 Task: Create Card Customer Onboarding Execution in Board Customer Acquisition to Workspace Account Management. Create Card Non-Disclosure Agreements Review in Board Influencer Identification to Workspace Account Management. Create Card Customer Success Meeting in Board Employee Skills Development and Training to Workspace Account Management
Action: Mouse moved to (236, 192)
Screenshot: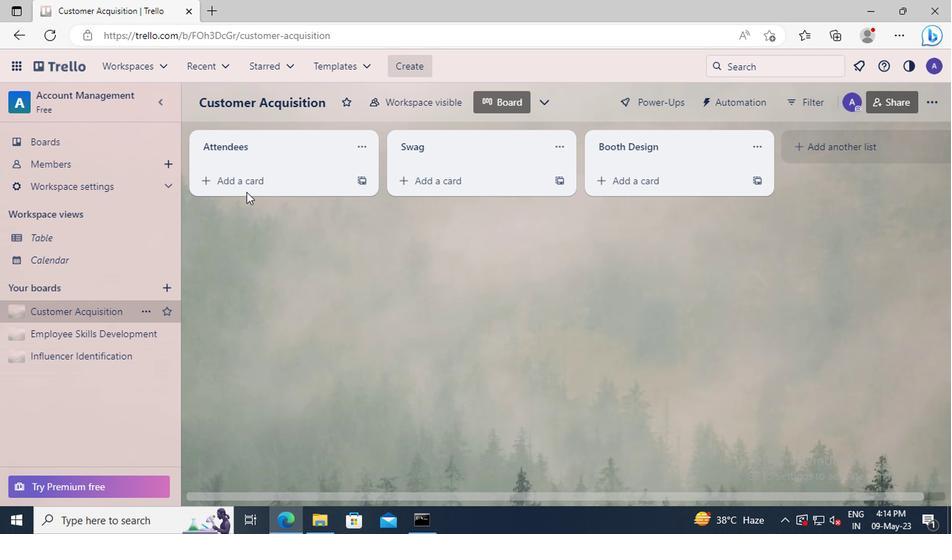 
Action: Mouse pressed left at (236, 192)
Screenshot: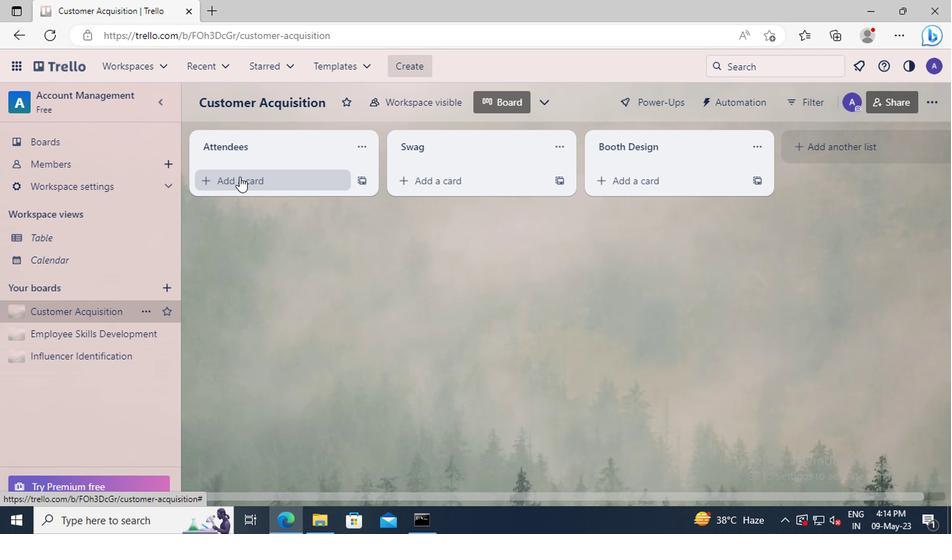 
Action: Key pressed <Key.shift>CUSTOMER<Key.space><Key.shift>ONBOARDING<Key.space><Key.shift>EXECUTION
Screenshot: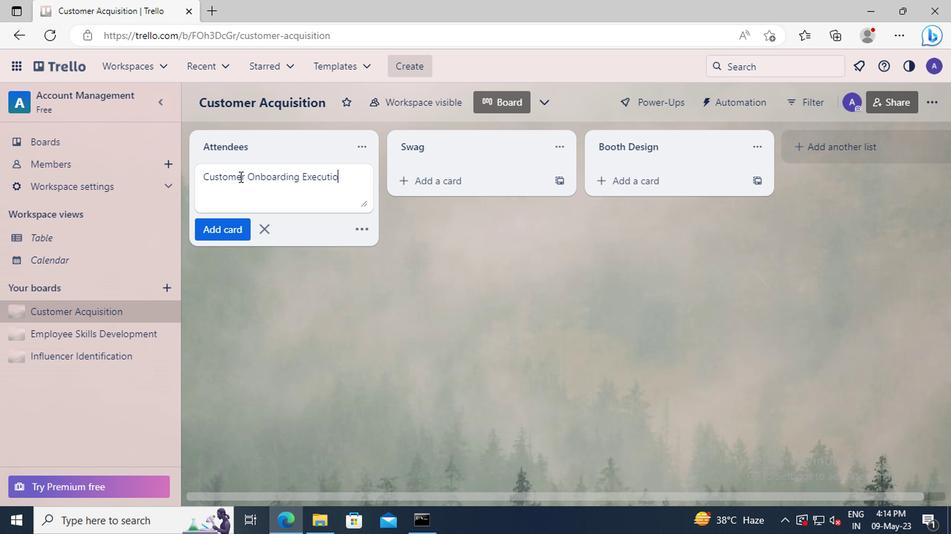 
Action: Mouse moved to (233, 231)
Screenshot: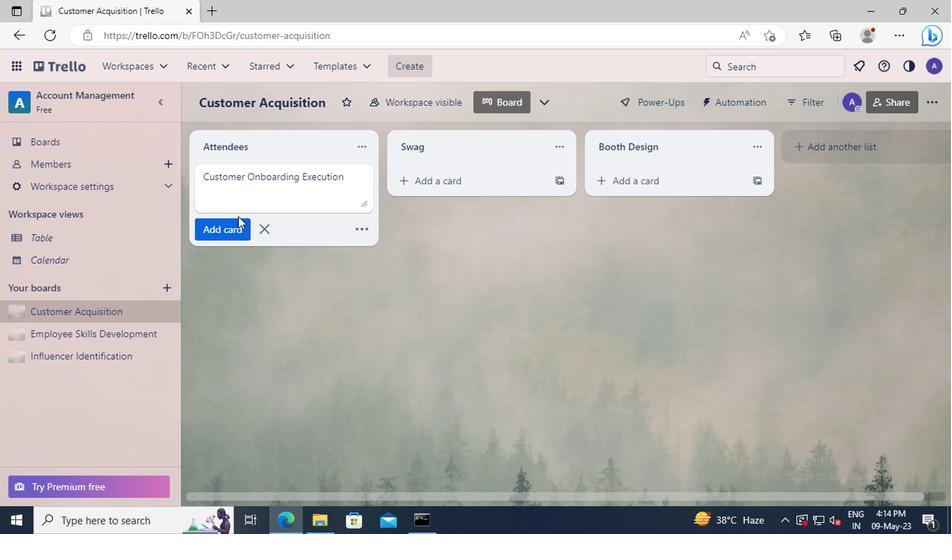 
Action: Mouse pressed left at (233, 231)
Screenshot: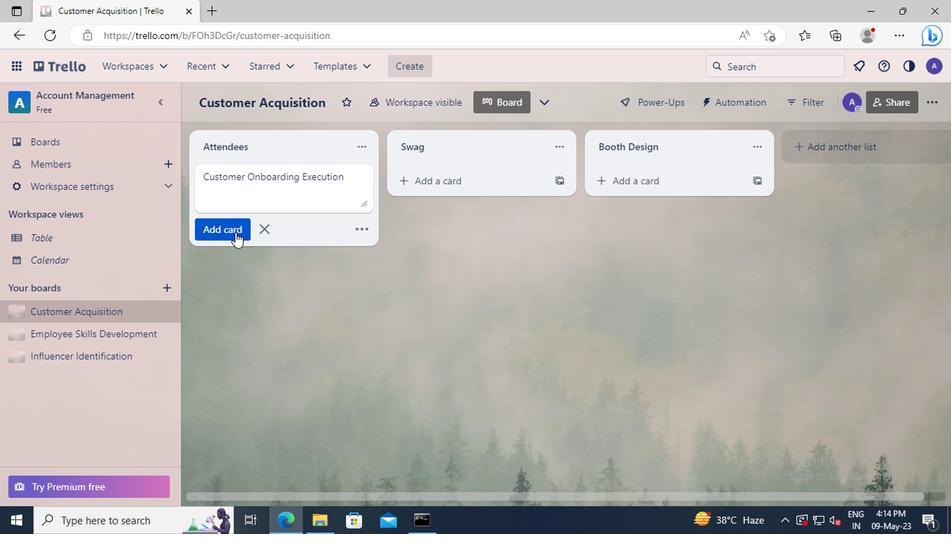 
Action: Mouse moved to (128, 319)
Screenshot: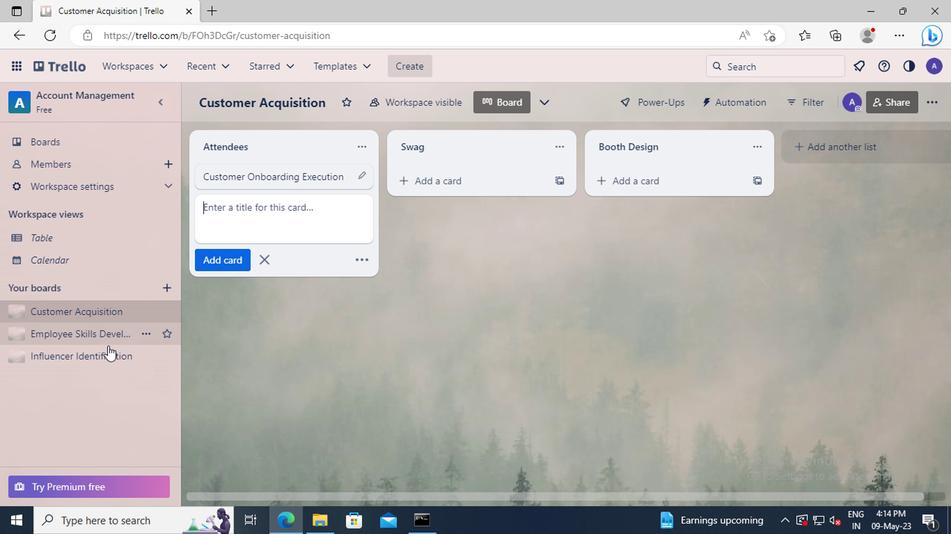 
Action: Mouse pressed left at (128, 319)
Screenshot: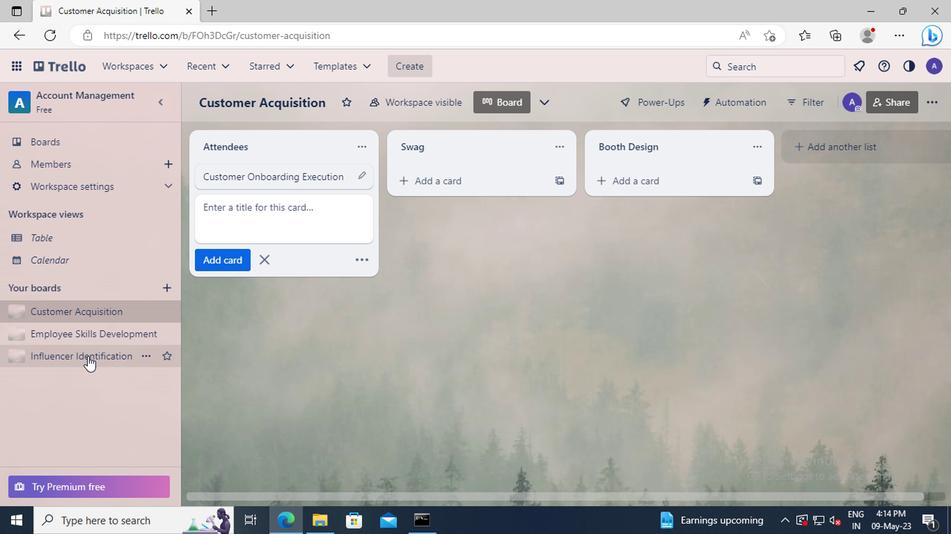
Action: Mouse moved to (229, 196)
Screenshot: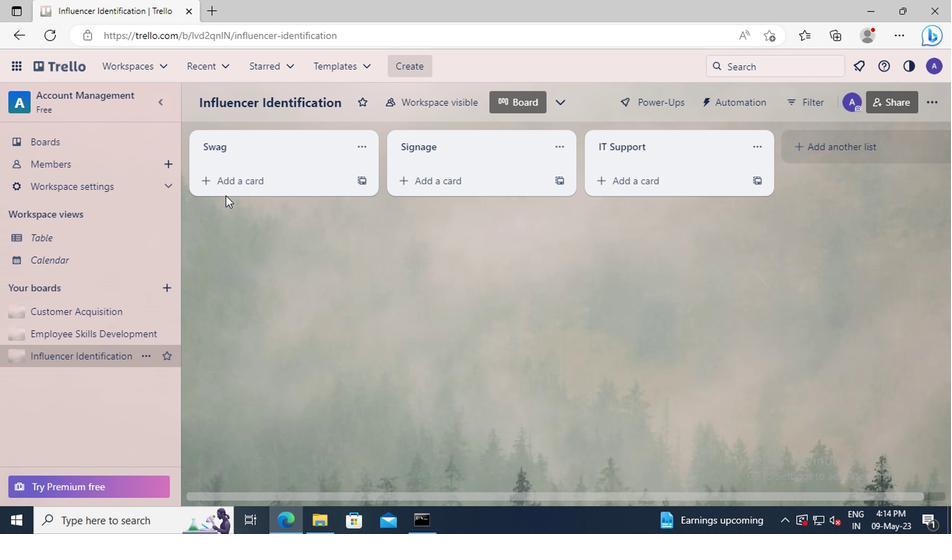 
Action: Mouse pressed left at (229, 196)
Screenshot: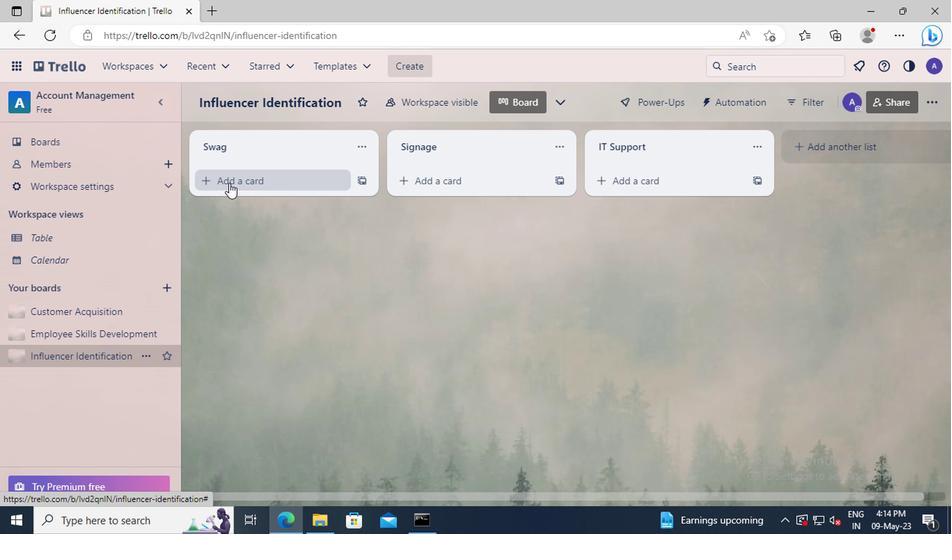 
Action: Key pressed <Key.shift>NON-<Key.shift>DISCLOSURE<Key.space><Key.shift>AGREEMENTS<Key.space><Key.shift>REVIEW
Screenshot: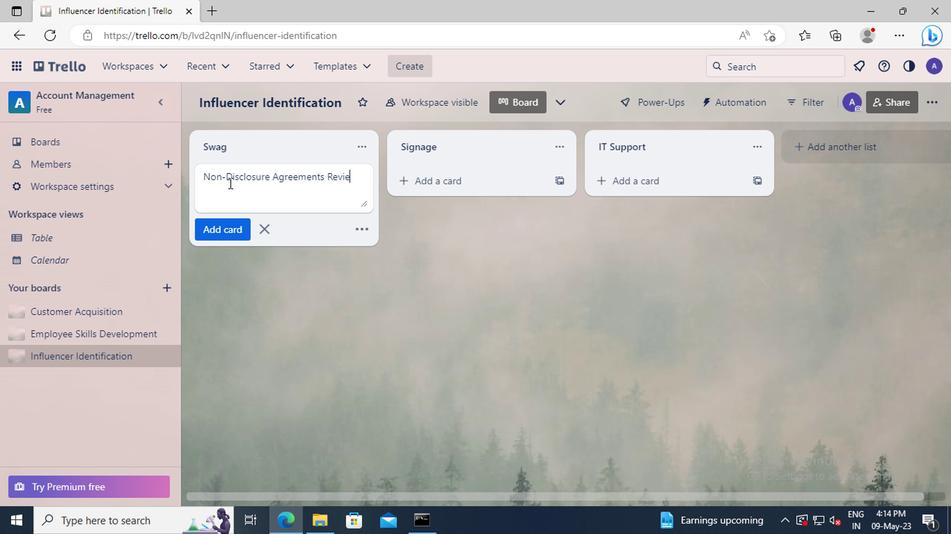 
Action: Mouse moved to (234, 225)
Screenshot: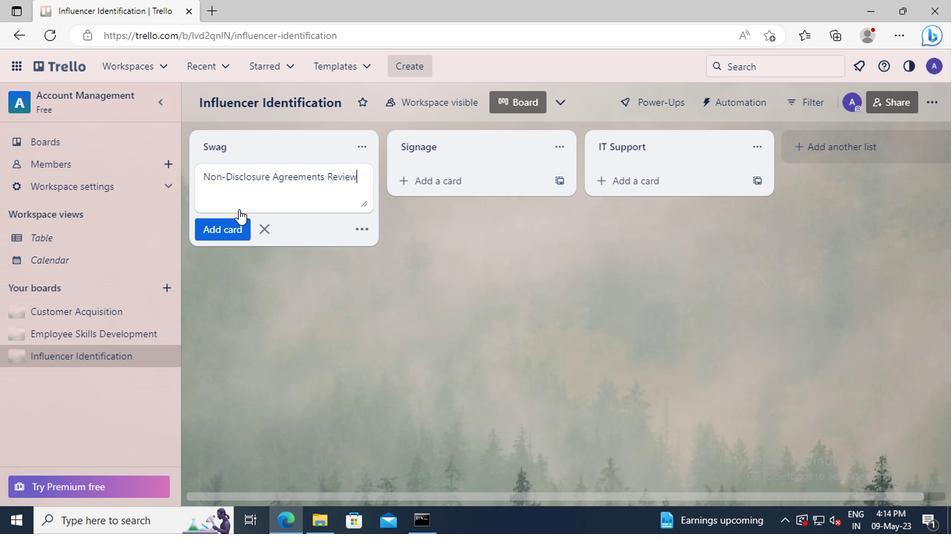 
Action: Mouse pressed left at (234, 225)
Screenshot: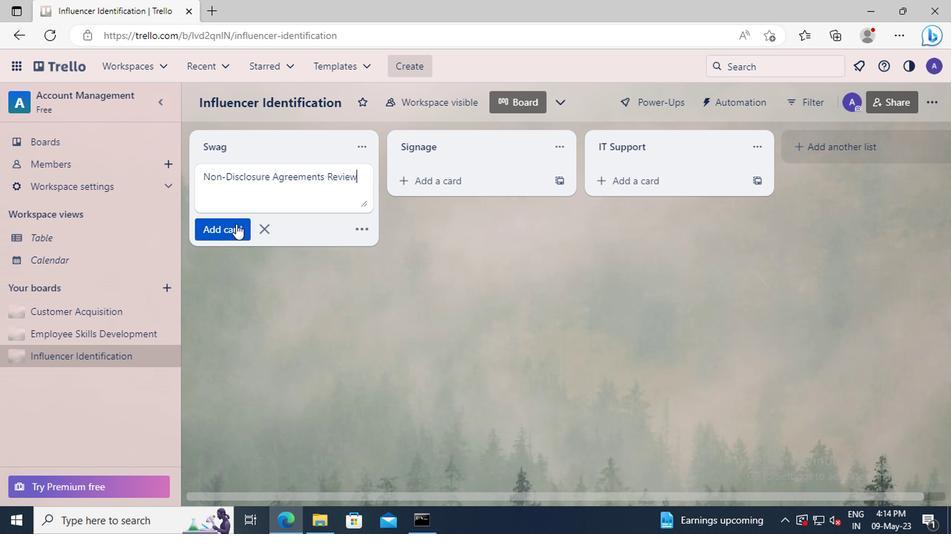 
Action: Mouse moved to (134, 304)
Screenshot: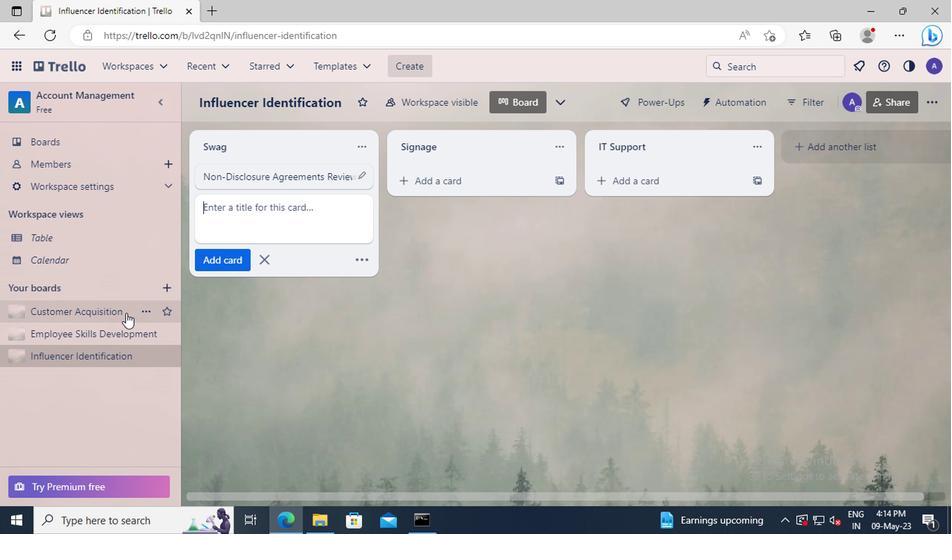
Action: Mouse pressed left at (134, 304)
Screenshot: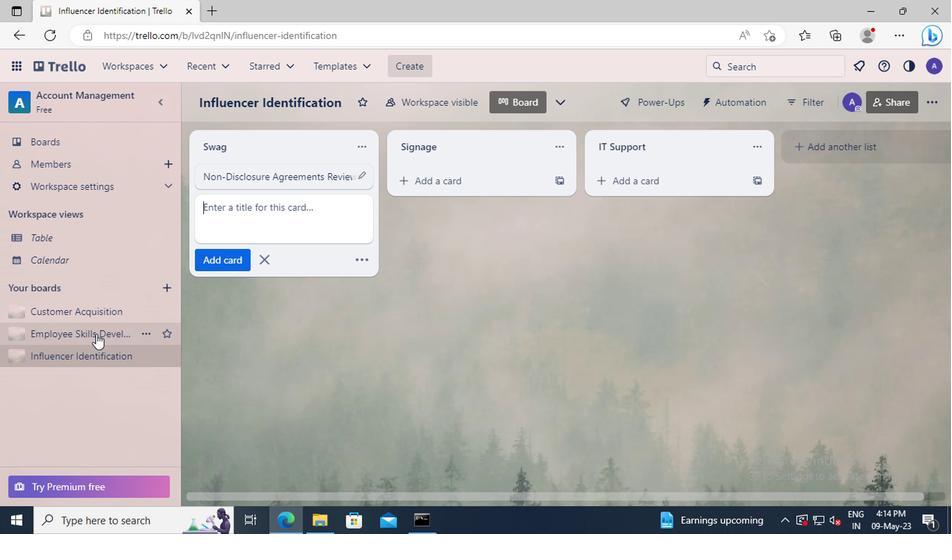 
Action: Mouse moved to (231, 197)
Screenshot: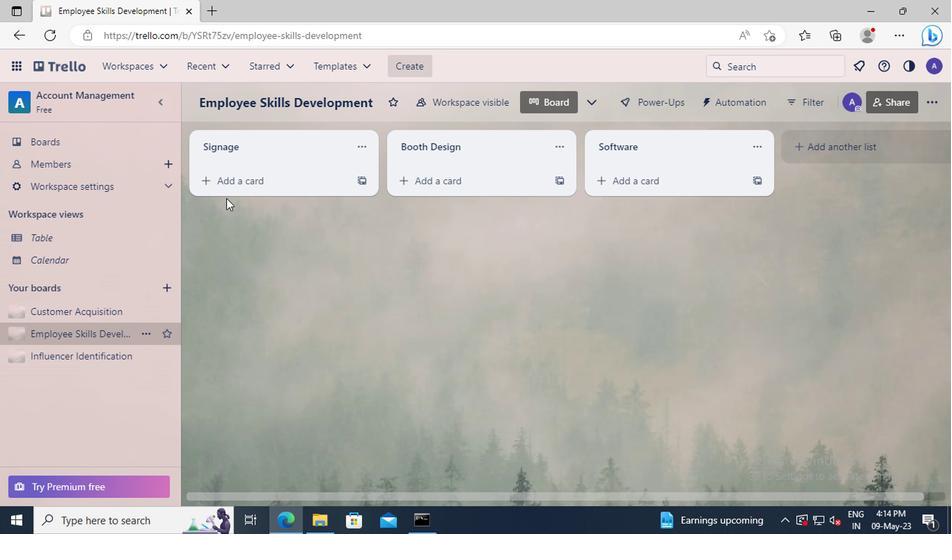 
Action: Mouse pressed left at (231, 197)
Screenshot: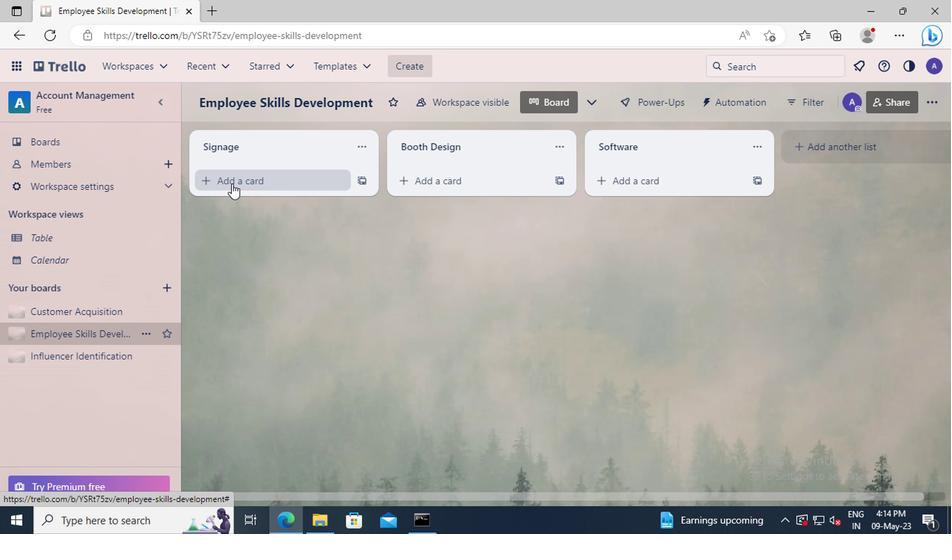 
Action: Key pressed <Key.shift>CUSTOMER<Key.space><Key.shift>SUCCESS<Key.space><Key.shift>MEETING
Screenshot: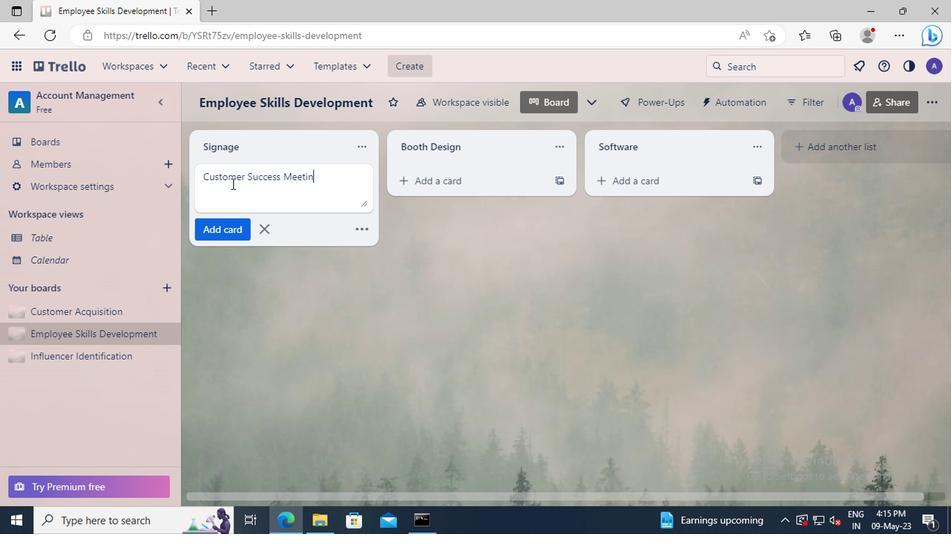 
Action: Mouse moved to (236, 228)
Screenshot: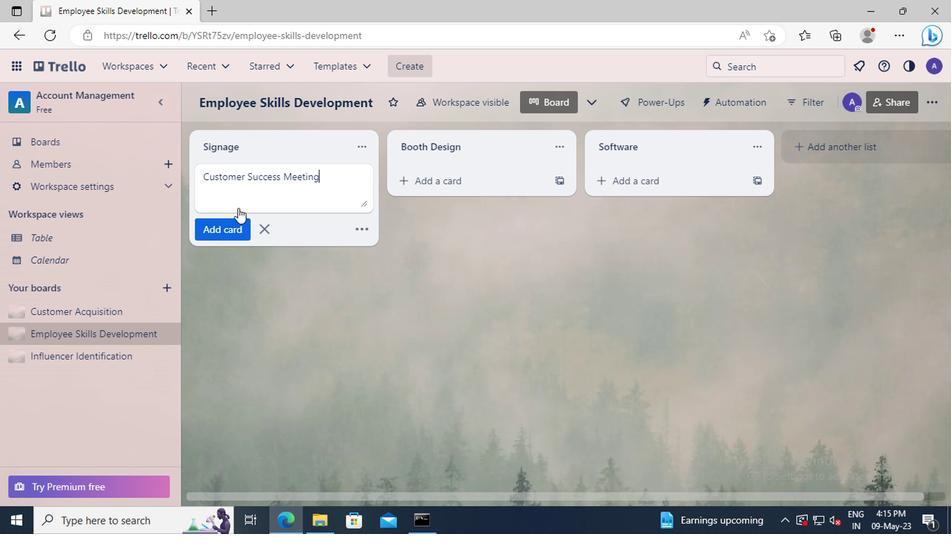 
Action: Mouse pressed left at (236, 228)
Screenshot: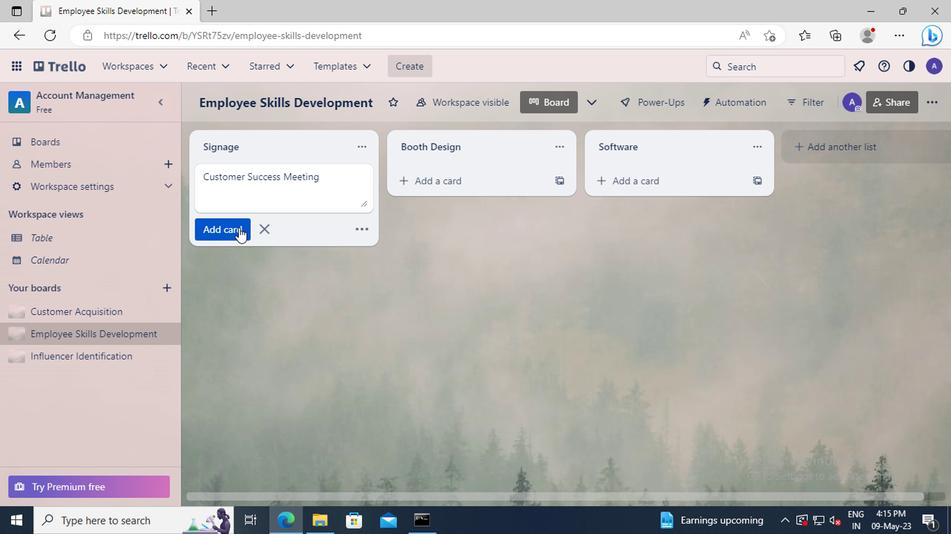 
